 Task: Write a Python program to find the greatest common divisor (GCD) of two numbers.
Action: Mouse moved to (72, 4)
Screenshot: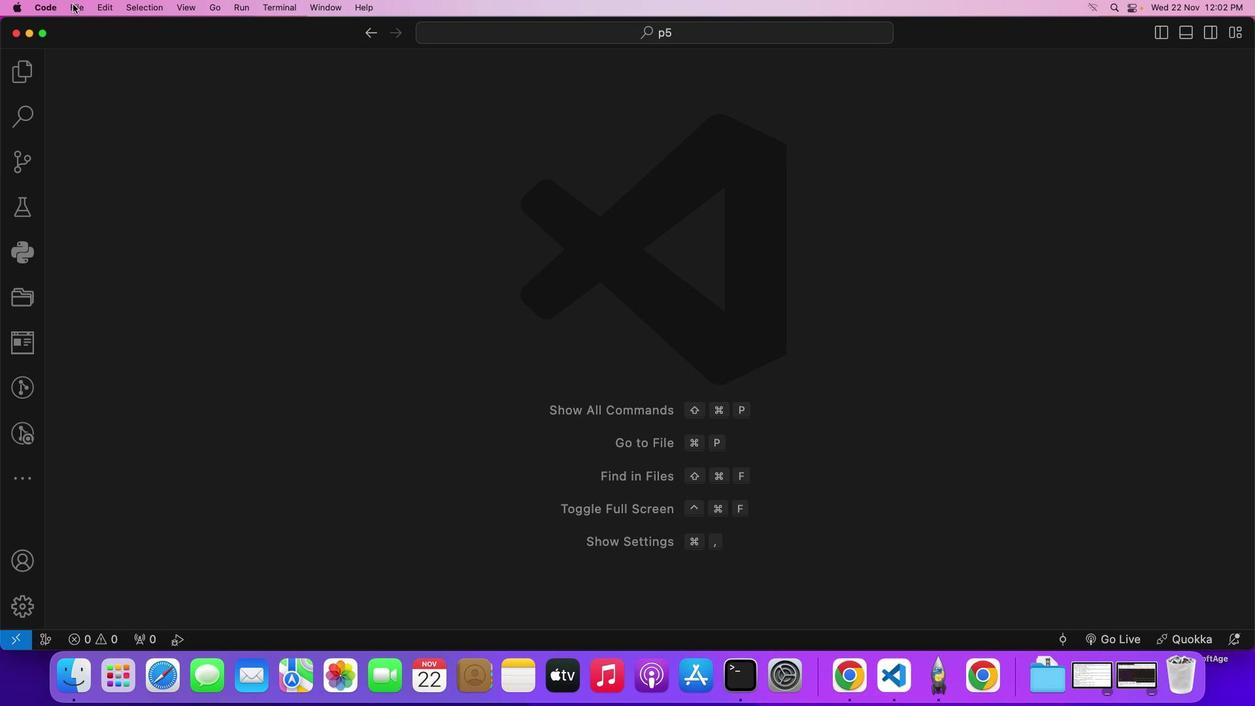 
Action: Mouse pressed left at (72, 4)
Screenshot: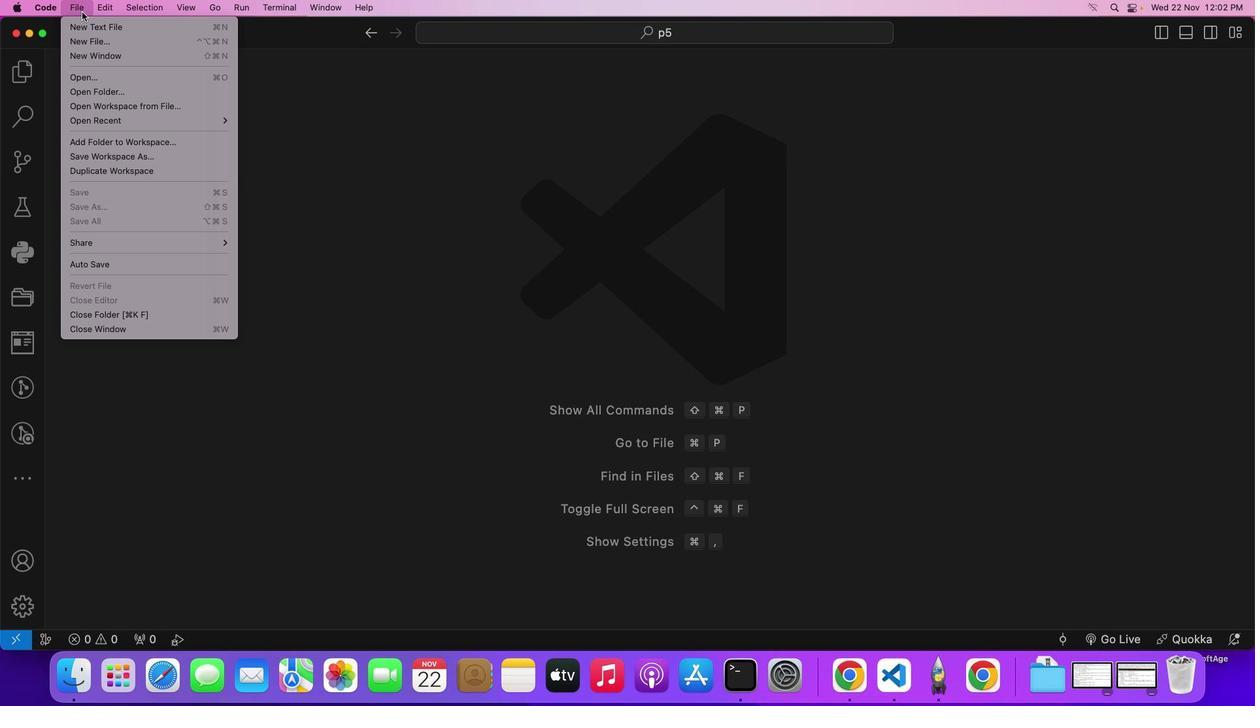 
Action: Mouse moved to (92, 24)
Screenshot: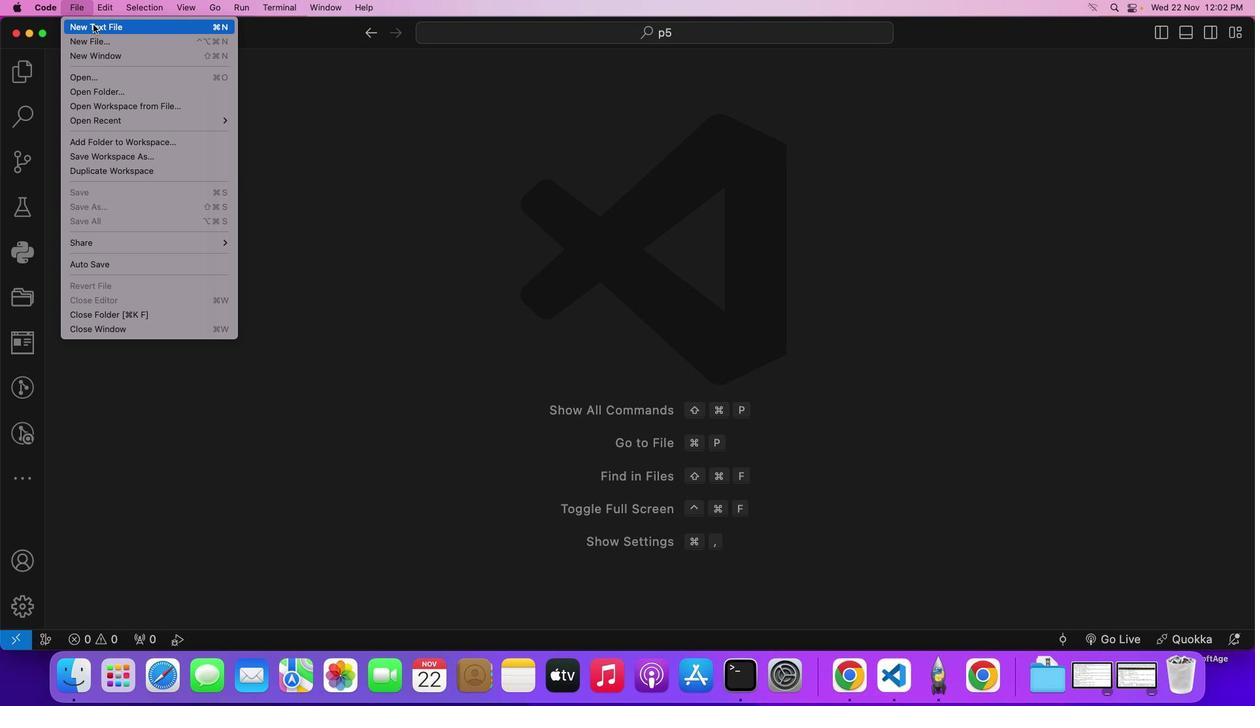 
Action: Mouse pressed left at (92, 24)
Screenshot: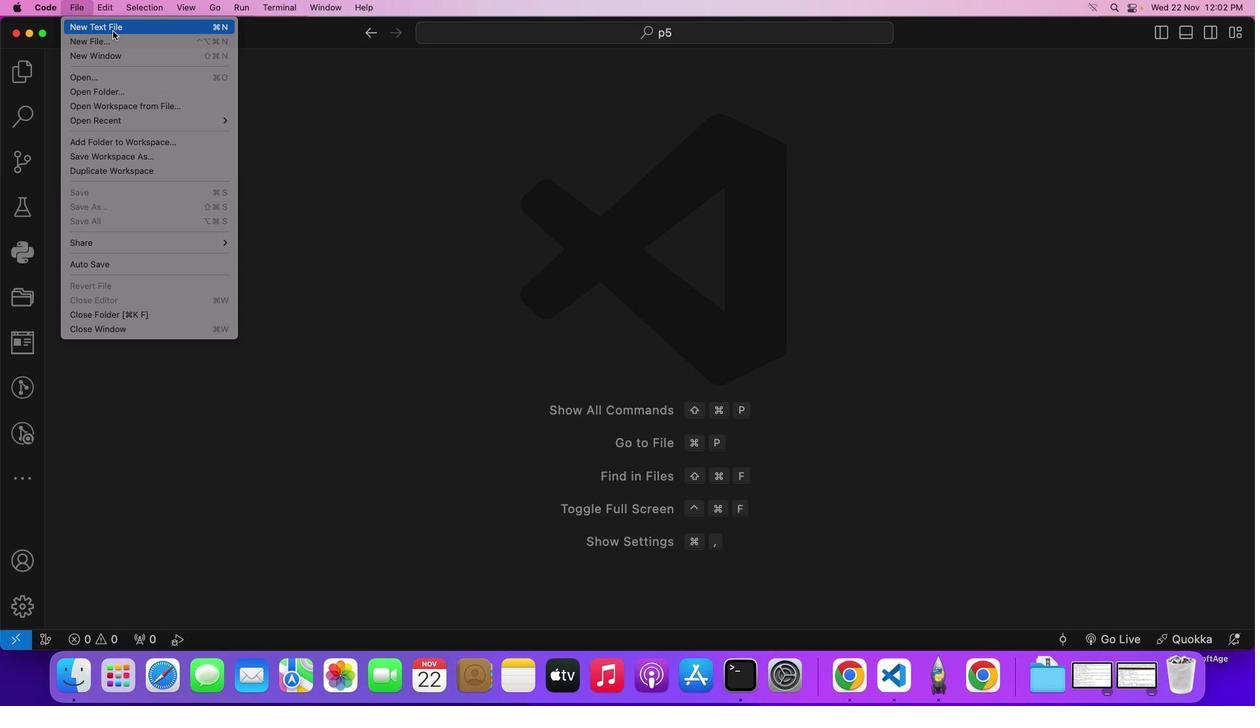 
Action: Mouse moved to (310, 467)
Screenshot: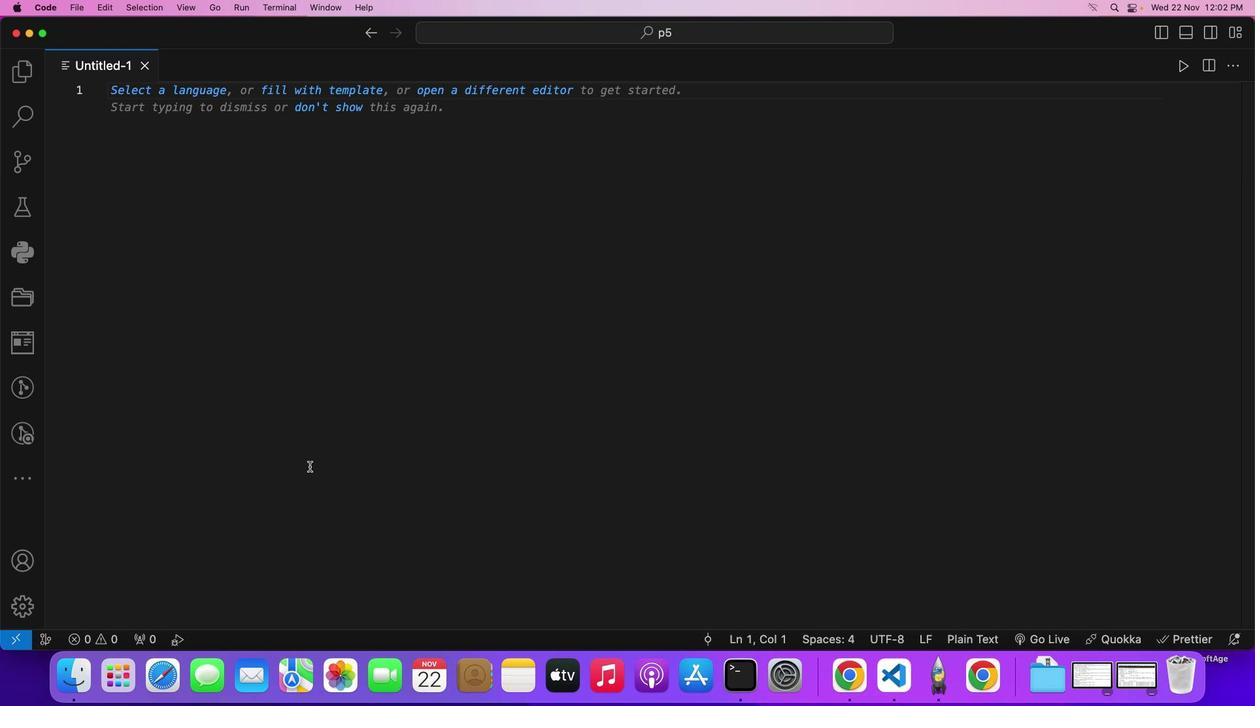 
Action: Key pressed Key.cmd's'
Screenshot: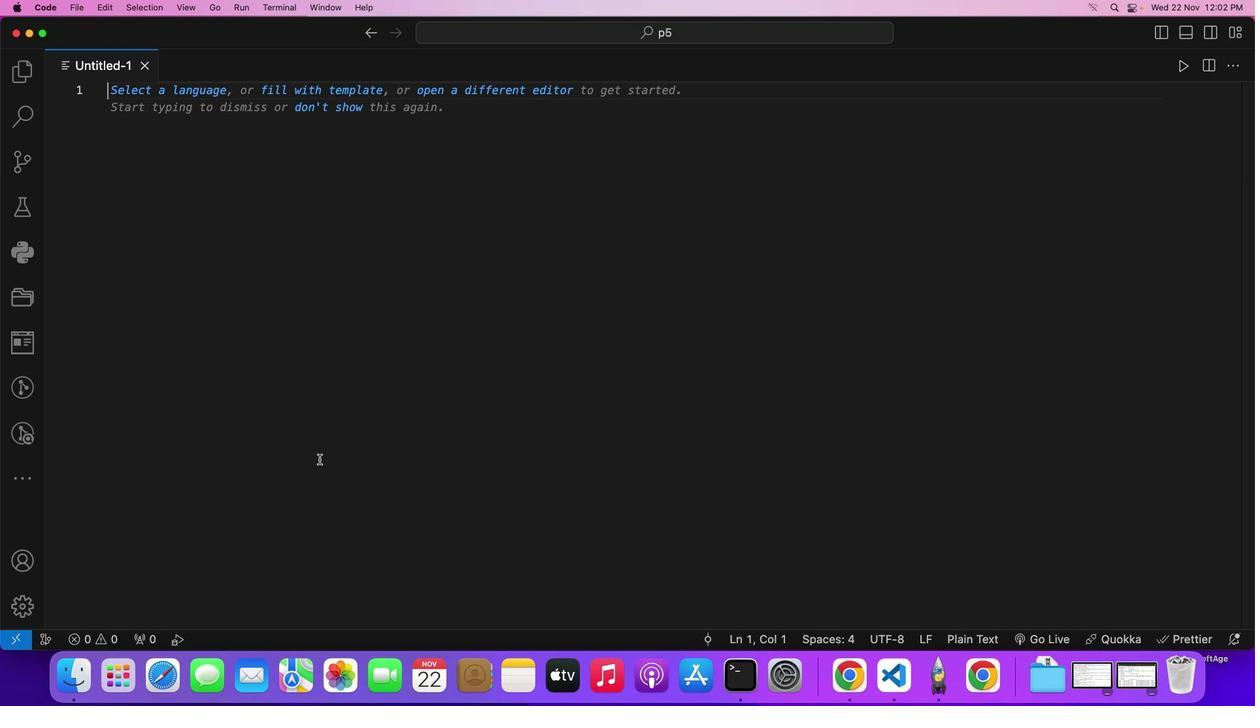 
Action: Mouse moved to (634, 274)
Screenshot: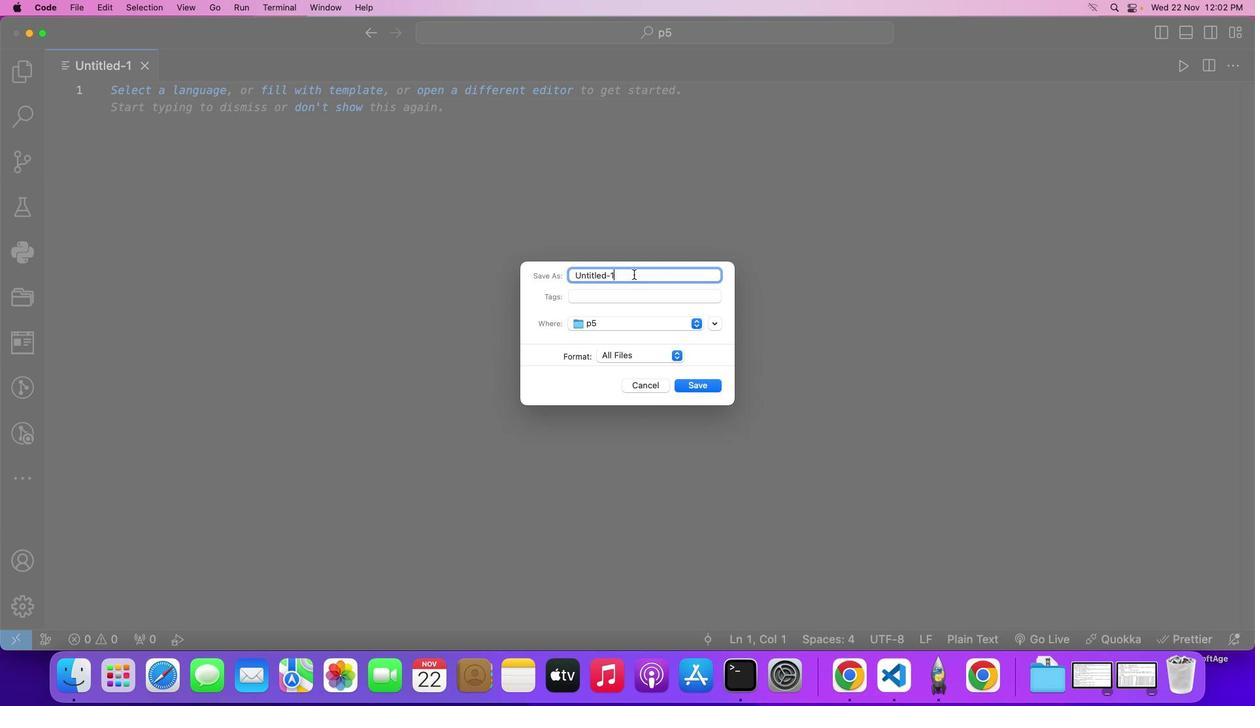 
Action: Mouse pressed left at (634, 274)
Screenshot: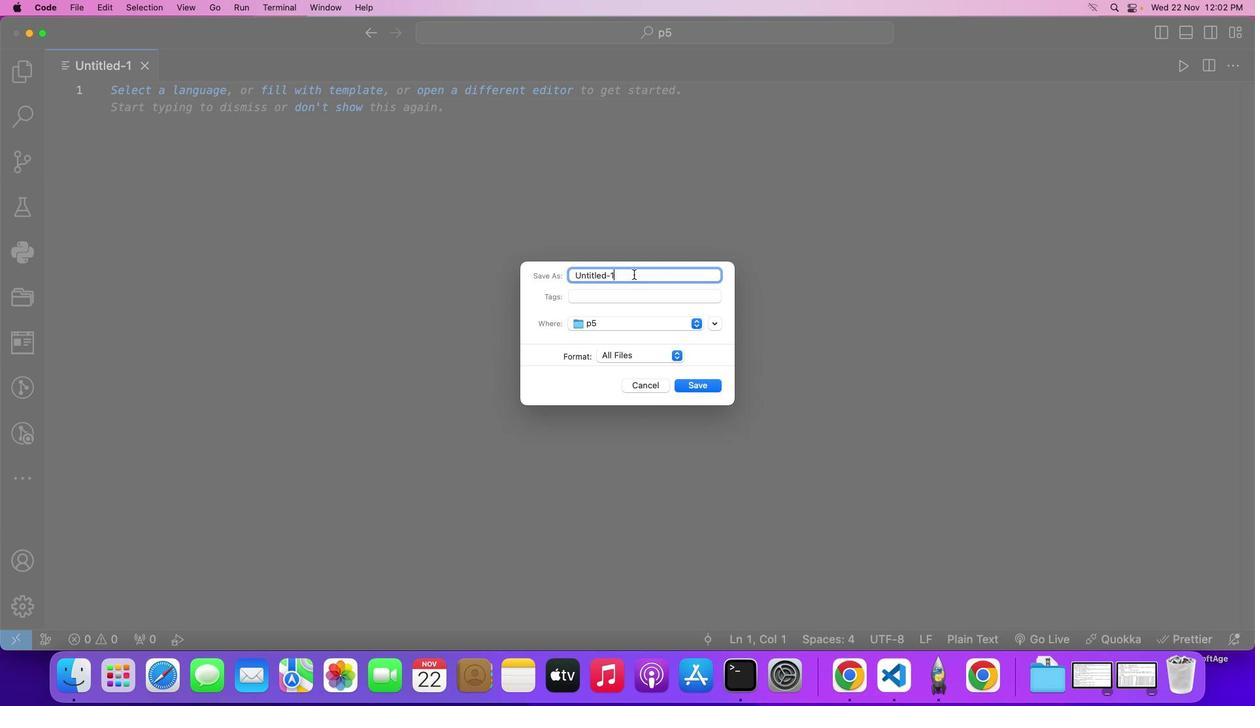 
Action: Key pressed Key.backspaceKey.backspaceKey.backspaceKey.backspaceKey.backspaceKey.backspaceKey.backspaceKey.backspaceKey.backspaceKey.backspaceKey.backspaceKey.shift_r'D''e''m''o'Key.shift_rKey.shift_r'G'Key.shift_r'C''D'Key.shift_rKey.shift_r'N''u''m''b''e''r''.''p''y'Key.enter'd''e''f'Key.space'f''i''n''d'Key.shift_r'_''g''c''d'Key.shift_r'(''a'','Key.space'b'Key.rightKey.shift_r':'Key.enter'w''h''i''l''e'Key.space'n'Key.backspace'b'Key.shift_r':'Key.enter'a'','Key.space'b'Key.space'='Key.space'b'','Key.space'a'Key.shift_r'%'Key.backspaceKey.spaceKey.shift_r'%'Key.space'b'Key.enterKey.enterKey.backspace'r''e''t''u''r''n'Key.space'a'Key.enterKey.enterKey.enter'd''e''f'Key.space'g''e''t'Key.shift_r'_''u''s''e''r'Key.shift_r'_''i''n''p''u''t'Key.shift_r'('Key.rightKey.shift_r':'Key.enter'w''j''o'';''e'Key.backspaceKey.backspaceKey.backspaceKey.backspace'h''i''l''e'Key.spaceKey.shift_r'T''r''u''e'Key.shift_r':'Key.enter't''r''u'Key.backspace'y'Key.shift_r':'Key.enter'n''u''m''1'Key.space'='Key.space'i''n''t'Key.shift_r'(''i''n''p''u''t'Key.shift_r'('Key.shift_r'"'Key.shift_r'E''n''t''e''r'Key.space't''h''e'Key.space'f''i''r''s''t'Key.space'n''u''m''b''e''r'Key.shift_r':'Key.spaceKey.rightKey.rightKey.rightKey.enter'n''u''m''2'Key.space'='Key.space'i''n''t'Key.shift_r'(''i''n''p''u''t'Key.shift_r'('Key.shift_r'"'Key.shift_r'E''n''t''e''r'Key.space't''h''e'Key.space's''e''c''o''n''d'Key.space'n''u''m''b''e''r'Key.shift_r':'Key.spaceKey.rightKey.rightKey.rightKey.enter'r''e''t''u''r''n'Key.space'n''u''m''1'Key.space'n'Key.backspaceKey.backspace','Key.space'n''u''m''2'Key.enterKey.enter'e''x''p'Key.backspace'c''e''p''t'Key.spaceKey.shift_r'V''a''l''u''e'Key.shift_r'E''r''r''o''r'Key.shift_r':'Key.enter'p''r''i''n''t'Key.shift_r'('Key.shift_r'"'Key.shift_r'I''n''v''a''l''i''d'Key.space'i''n''p''u''t''.'Key.spaceKey.shift_r'P''l''e''a''s''e'Key.space'e''n''t''e''r'Key.space'v''a''l''i''d'Key.space'i''n''t''e''g''e''r''s''.'Key.rightKey.rightKey.enterKey.enterKey.backspaceKey.backspaceKey.backspace'd''e''f'Key.space'm''a''i''n'Key.shift_r'('Key.rightKey.shift_r':'Key.enter'p''r''i''n''t'Key.shift_r'('Key.shift_r'G'Key.backspaceKey.shift_r'"'Key.shift_r'G''r''e''a''t''e''s''t'Key.space'c''o''m''m''o''n'Key.spaceKey.shift_r'D''i''v''i''s''o''r'Key.spaceKey.shift_r'('Key.shift_r'G''C'Key.shift_r'G'Key.backspaceKey.shift_r'D'Key.rightKey.spaceKey.shift_r'C''a''l''c''u''l''a''t''o''r'Key.rightKey.rightKey.enter'n''u''m''1'Key.spaceKey.backspace','Key.space'u''m'Key.backspaceKey.backspace'n''u''m''2'Key.space'='Key.space'g''e''t'Key.shift_r'_''u''s''e''r'Key.shift_r'_''i''n''p''u''t'Key.shift_r'('Key.rightKey.enterKey.enter'i''f'Key.space'n''u''m''1'Key.spaceKey.shift_r'<'Key.space'0'Key.space'o''r'Key.space'n''u''m''2'Key.spaceKey.shift_r'<'Key.space'0'Key.shift_r':'Key.enter'p''r''i''n''t'Key.shift_r'('Key.shift_r'"'Key.shift_r'P''l''e''a''s''e'Key.space'e''n''t''e''r'Key.space'n''o''n''-''n''e''g''a''t''i''v''e'Key.space'i''n''t''e''g''e''r''s''.'Key.rightKey.rightKey.enterKey.backspace'e''l''s''e'Key.shift_r':'Key.enter'g''c''d'Key.space'='Key.space'f''i''n''d'Key.shift_r'_''g''c''d''d'Key.backspaceKey.shift_r'(''n''u''m''1'','Key.space'n''u''m''2'Key.rightKey.enter'p''r''i''n''t'Key.shift_r'(''f'Key.shift_r'"'Key.shift_r'T''h''e'Key.spaceKey.shift_r'G''C''D'Key.space'o''f'Key.spaceKey.shift_r'{''n''u''m''1'Key.right'a'Key.backspaceKey.space'a''n''d'Key.spaceKey.shift_r'{''n''u''m''2'Key.rightKey.space'i''s'Key.shift_r':'Key.spaceKey.shift_r'{''g''c''d'Key.rightKey.rightKey.rightKey.enterKey.enterKey.backspaceKey.backspace'i''f'Key.shift_rKey.spaceKey.shift_r'_''_''n''a''m''e'Key.shift_r'_''_'Key.space'=''='Key.spaceKey.shift_r'"'Key.shift_r'_''_''m''a''i''n'Key.shift_r'_''_'Key.rightKey.shift_r':'Key.enter'm''a''i''n'Key.shift_r'('Key.rightKey.enter
Screenshot: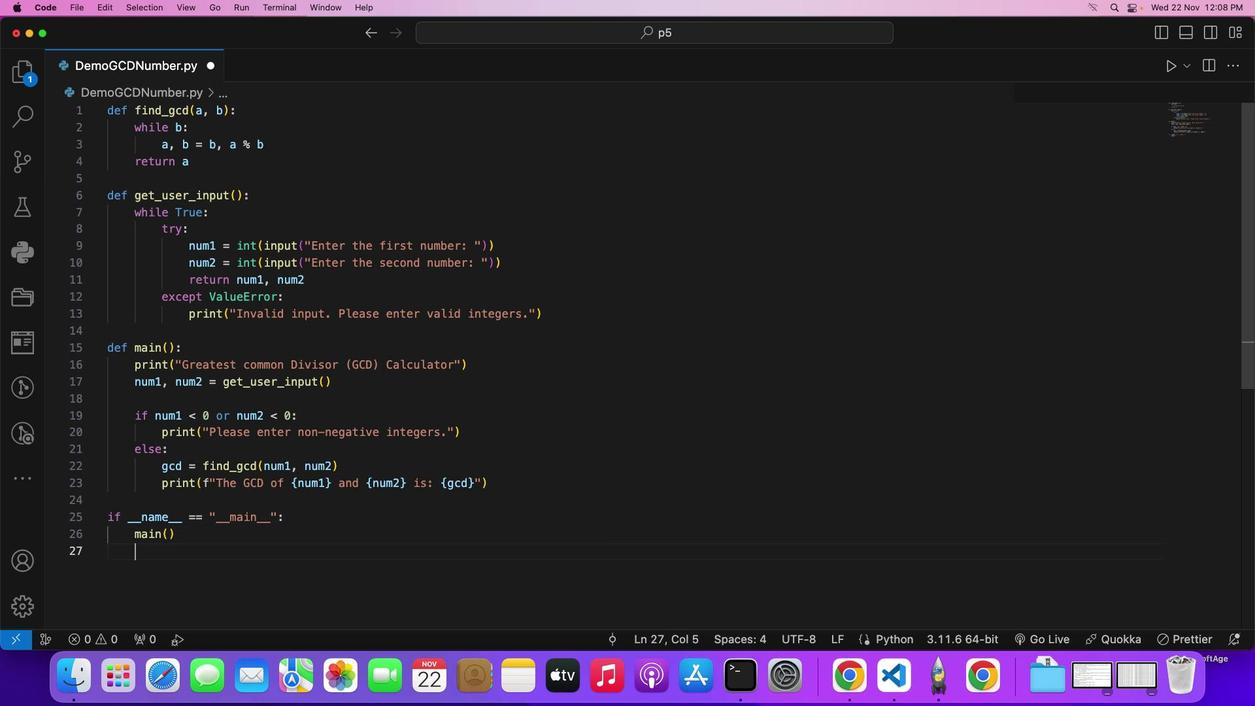 
Action: Mouse moved to (422, 403)
Screenshot: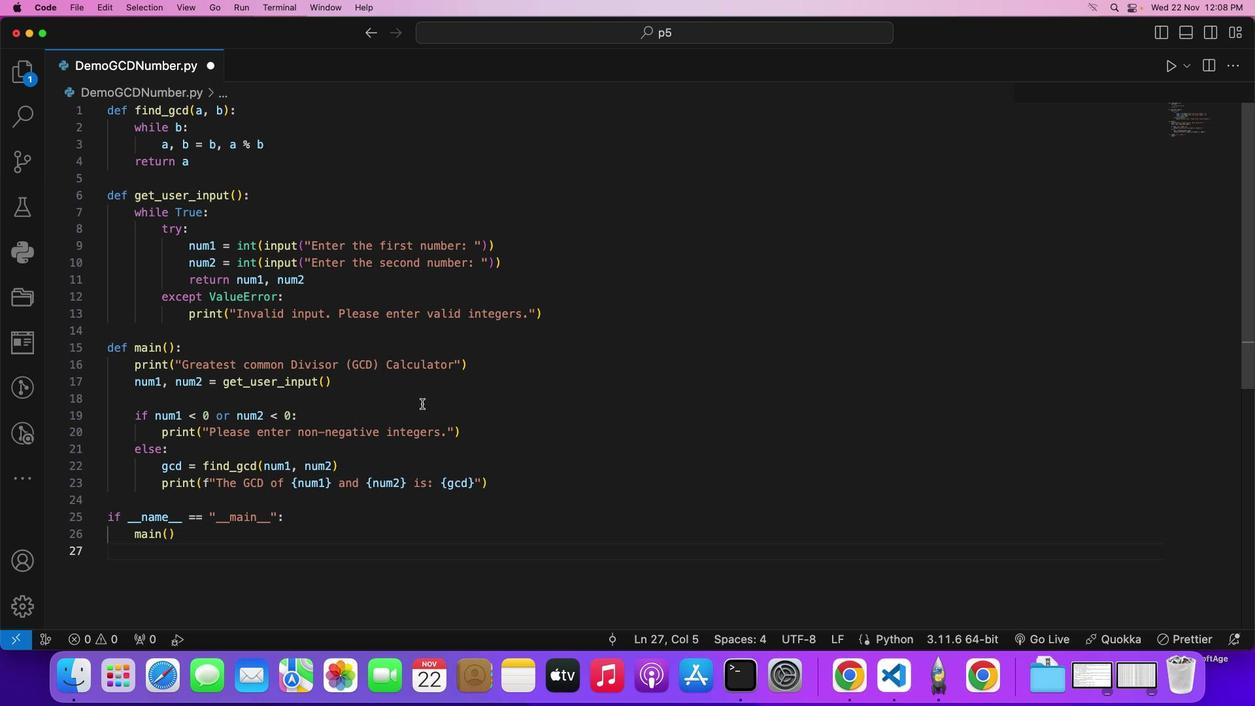 
Action: Key pressed Key.cmd
Screenshot: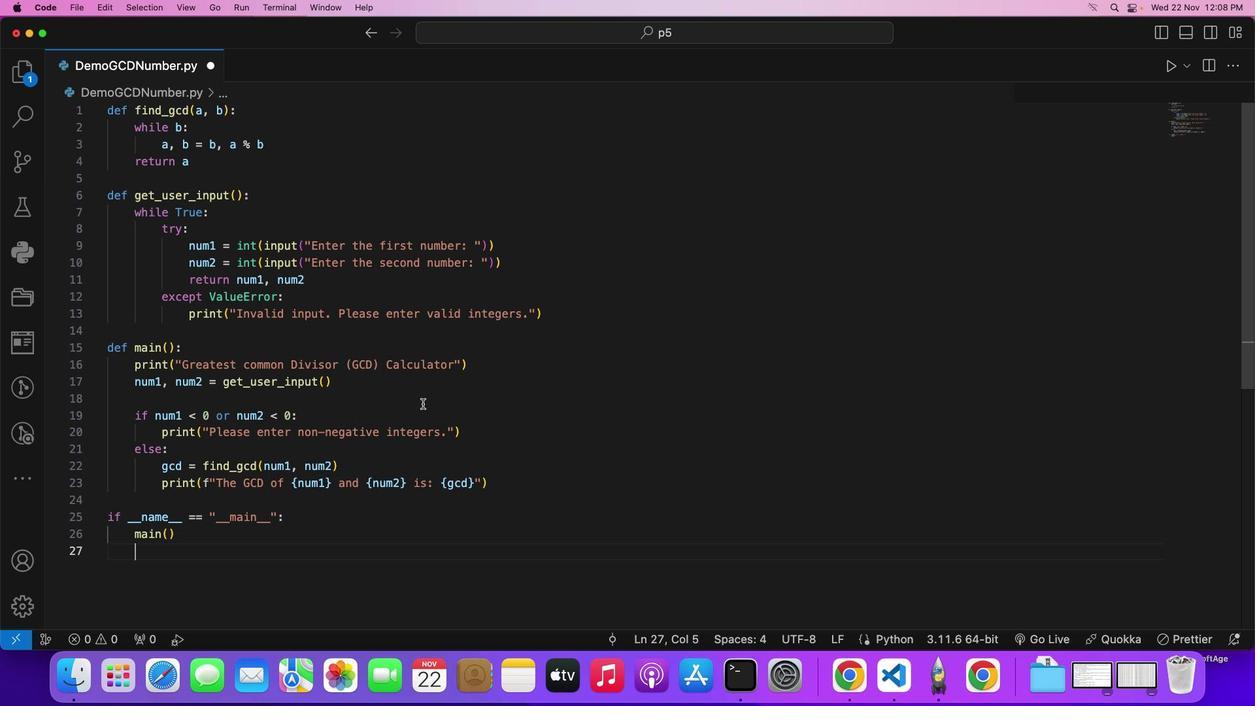
Action: Mouse moved to (423, 403)
Screenshot: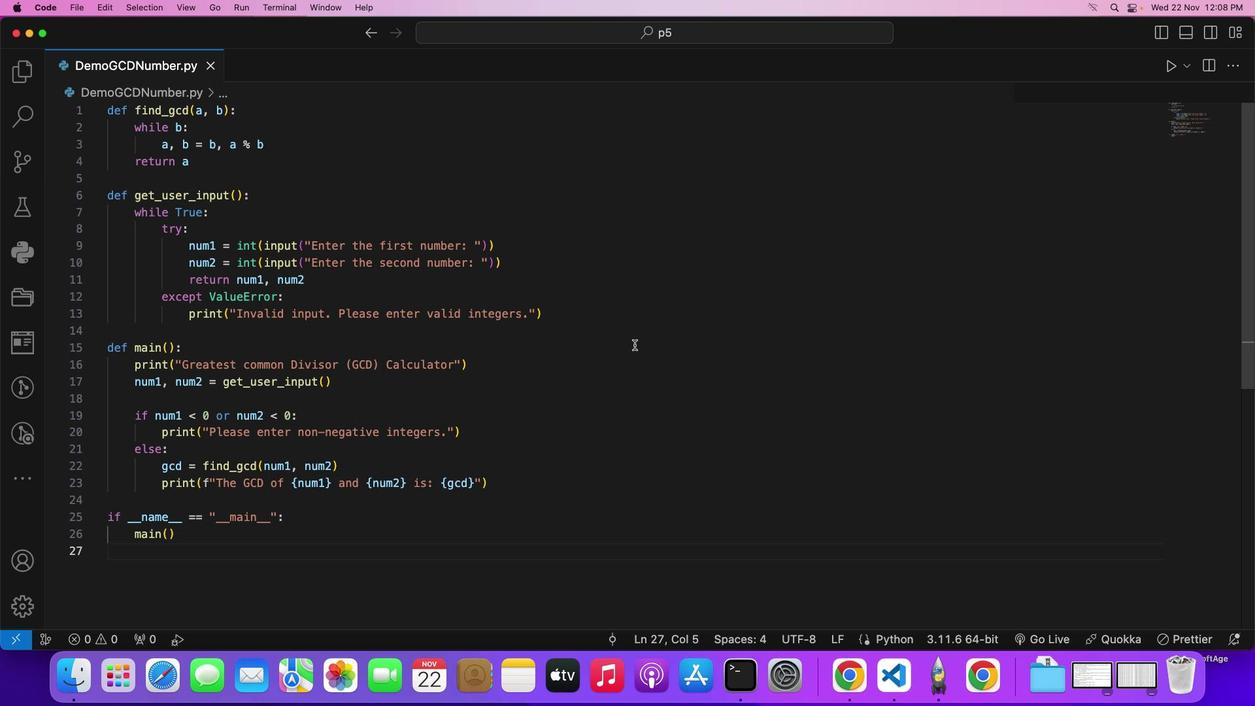 
Action: Key pressed 's'
Screenshot: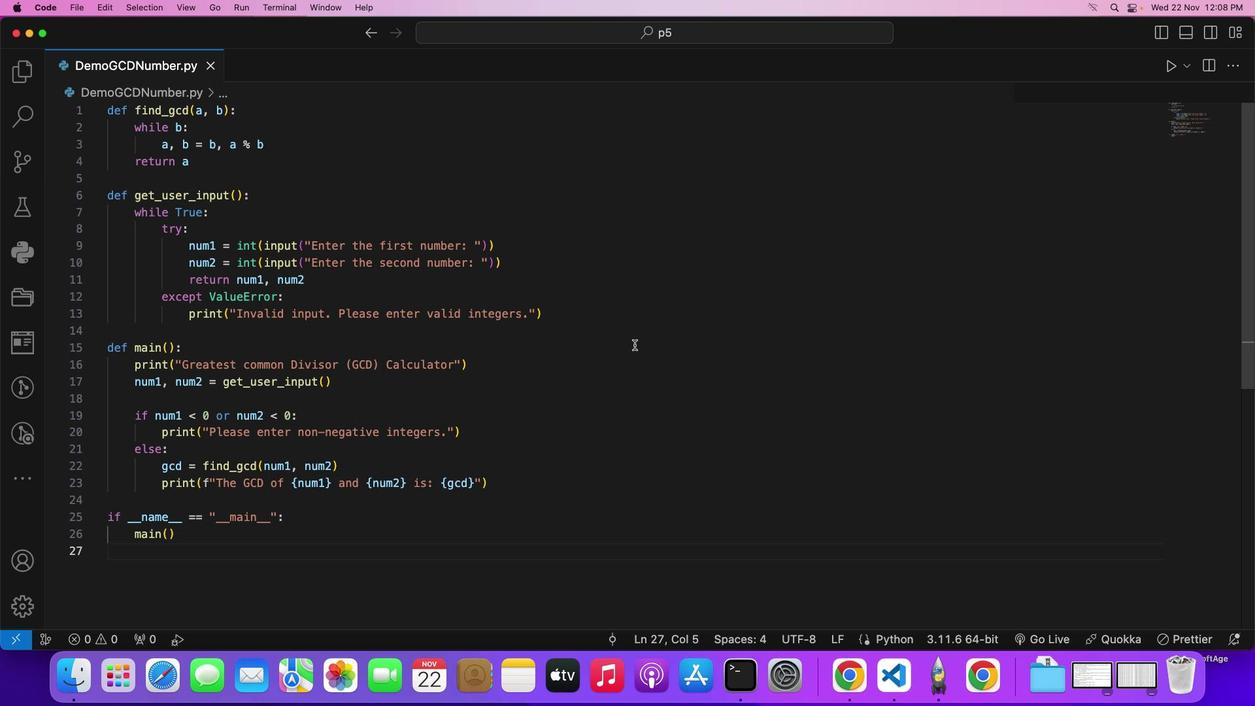 
Action: Mouse moved to (1166, 75)
Screenshot: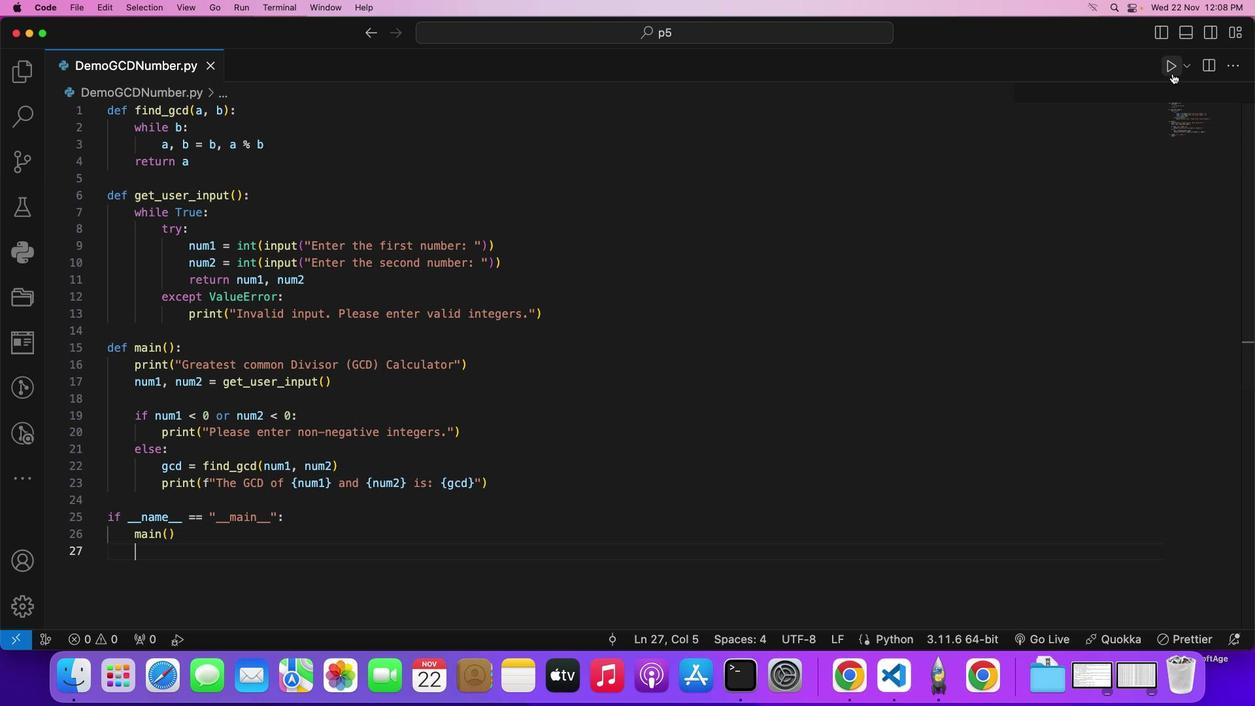 
Action: Key pressed Key.cmd
Screenshot: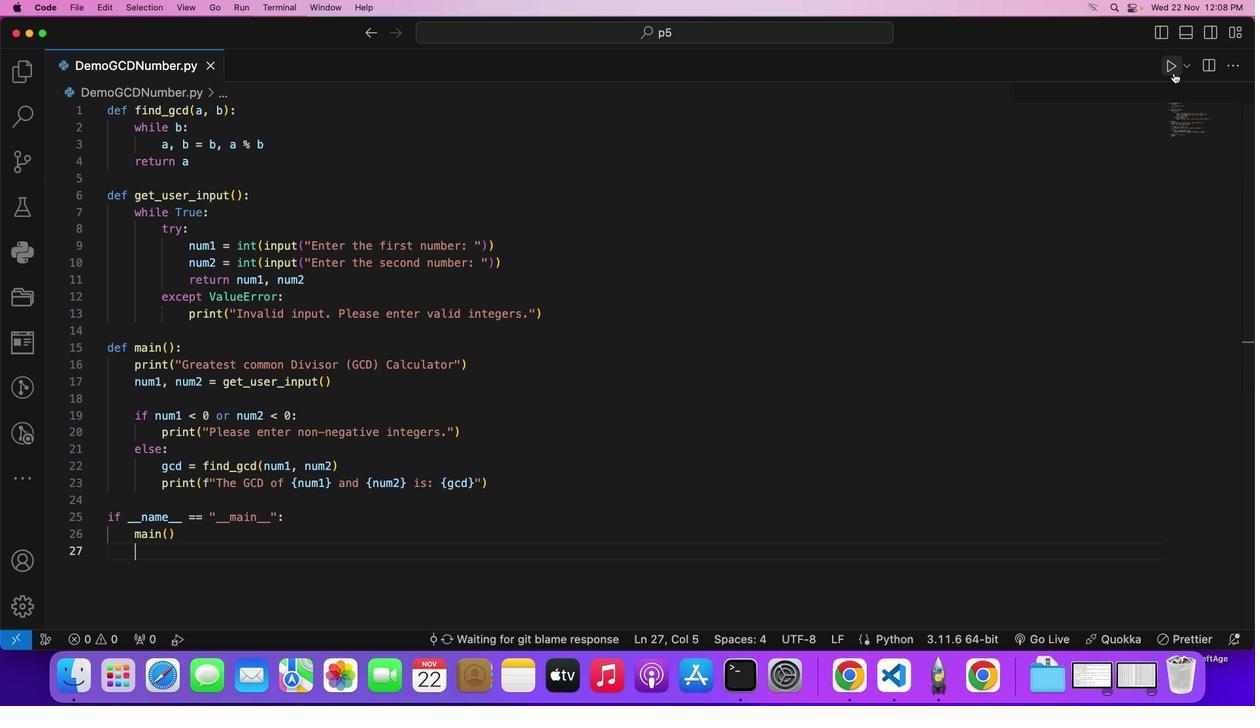 
Action: Mouse moved to (1166, 75)
Screenshot: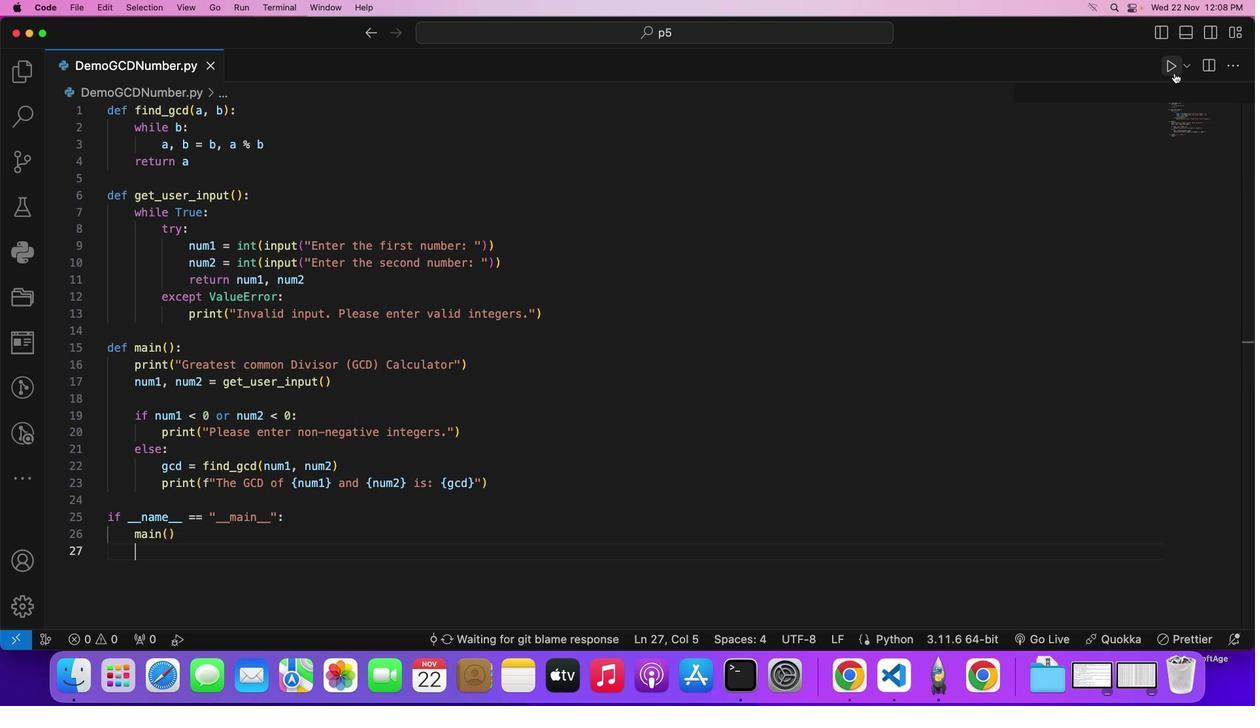 
Action: Key pressed 's'
Screenshot: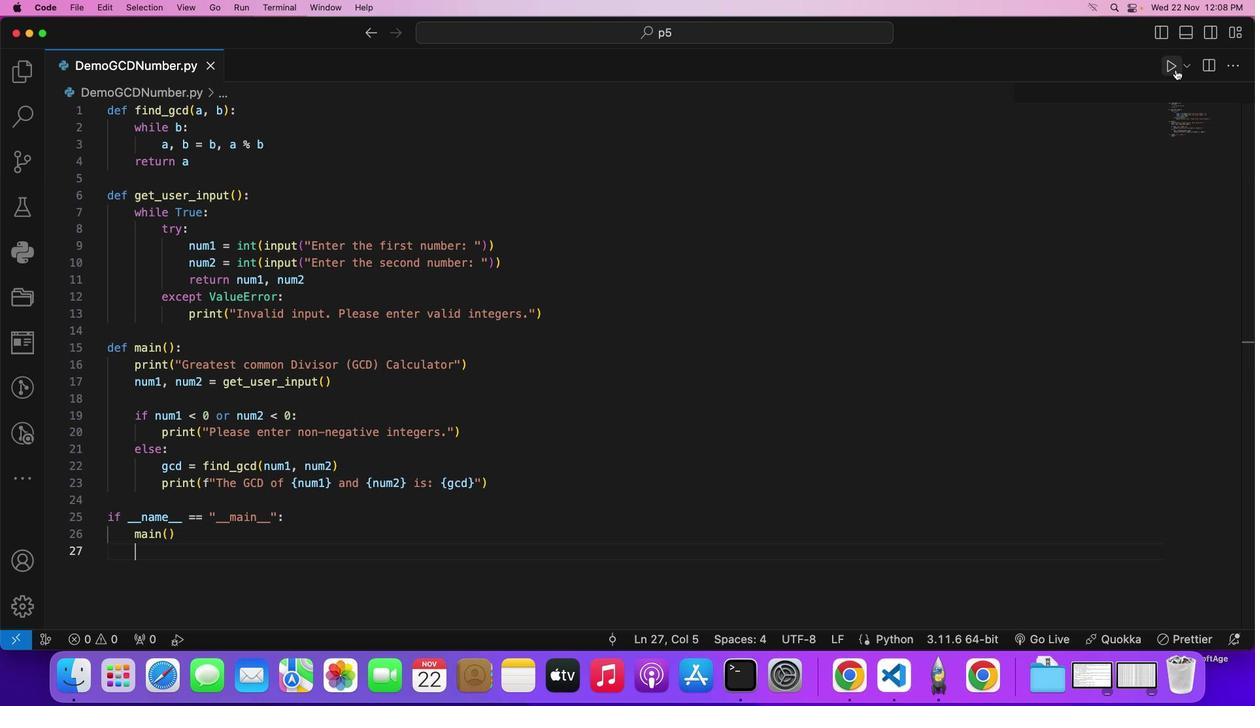 
Action: Mouse moved to (1182, 68)
Screenshot: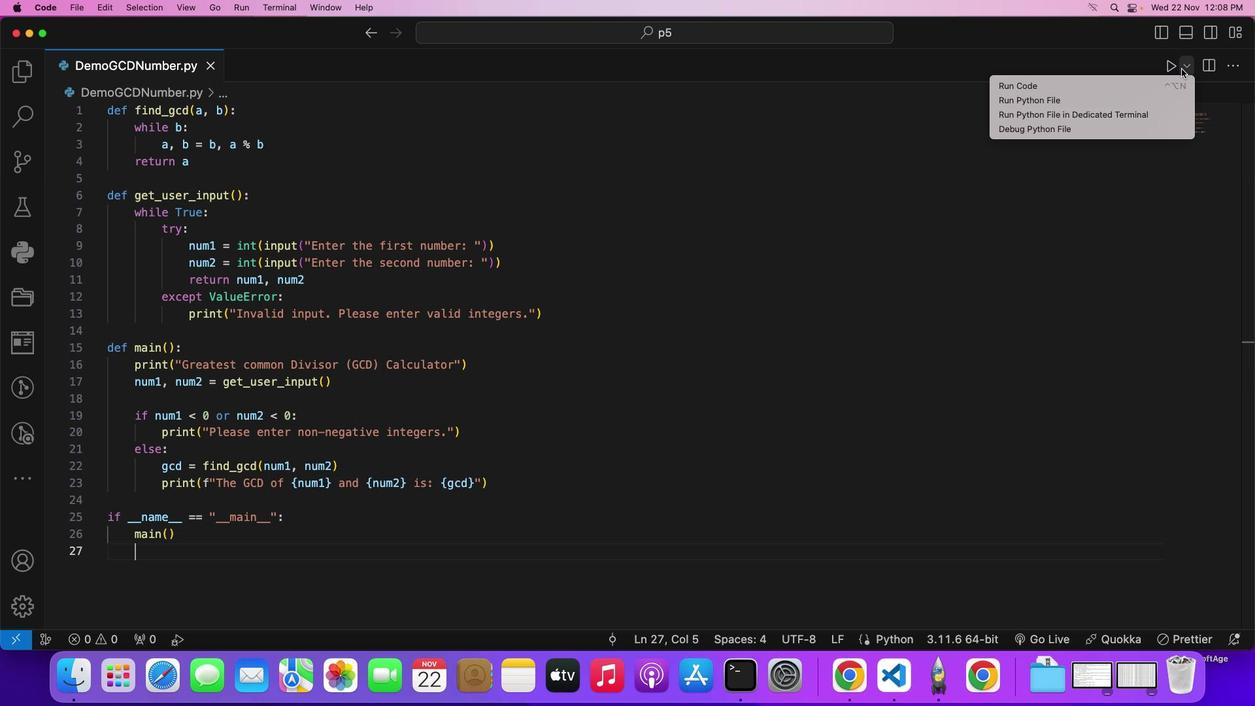 
Action: Mouse pressed left at (1182, 68)
Screenshot: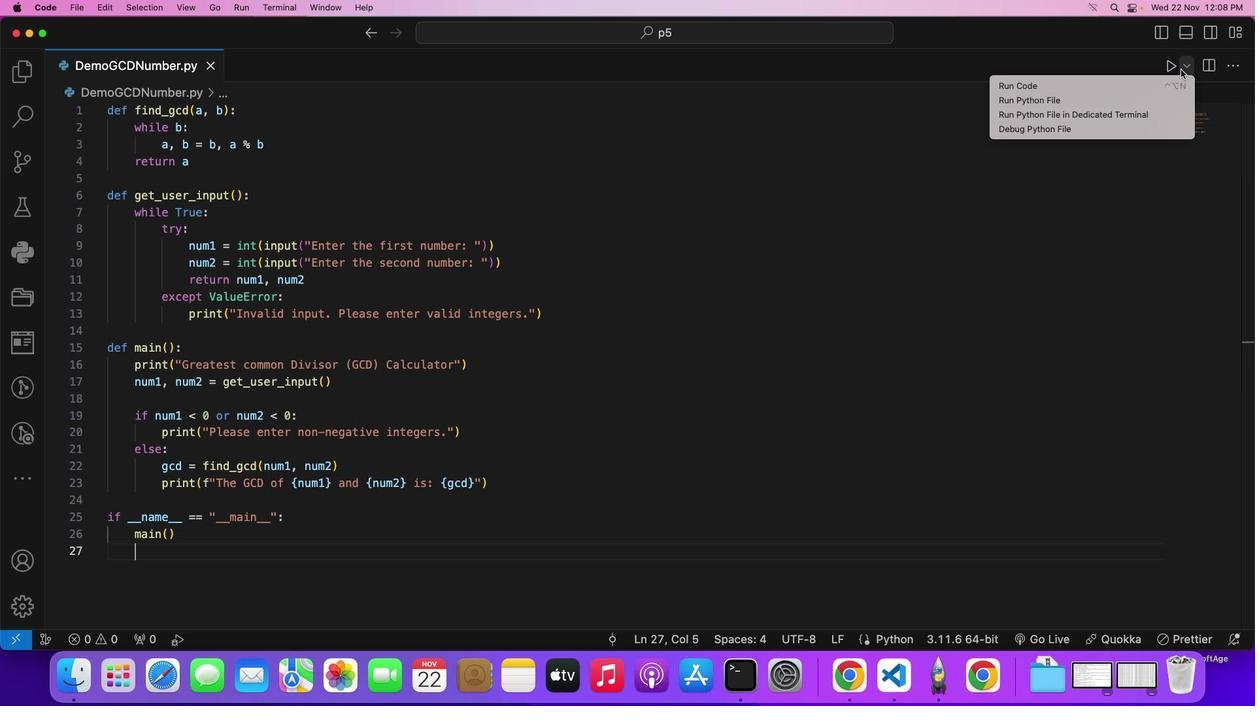 
Action: Mouse moved to (1159, 96)
Screenshot: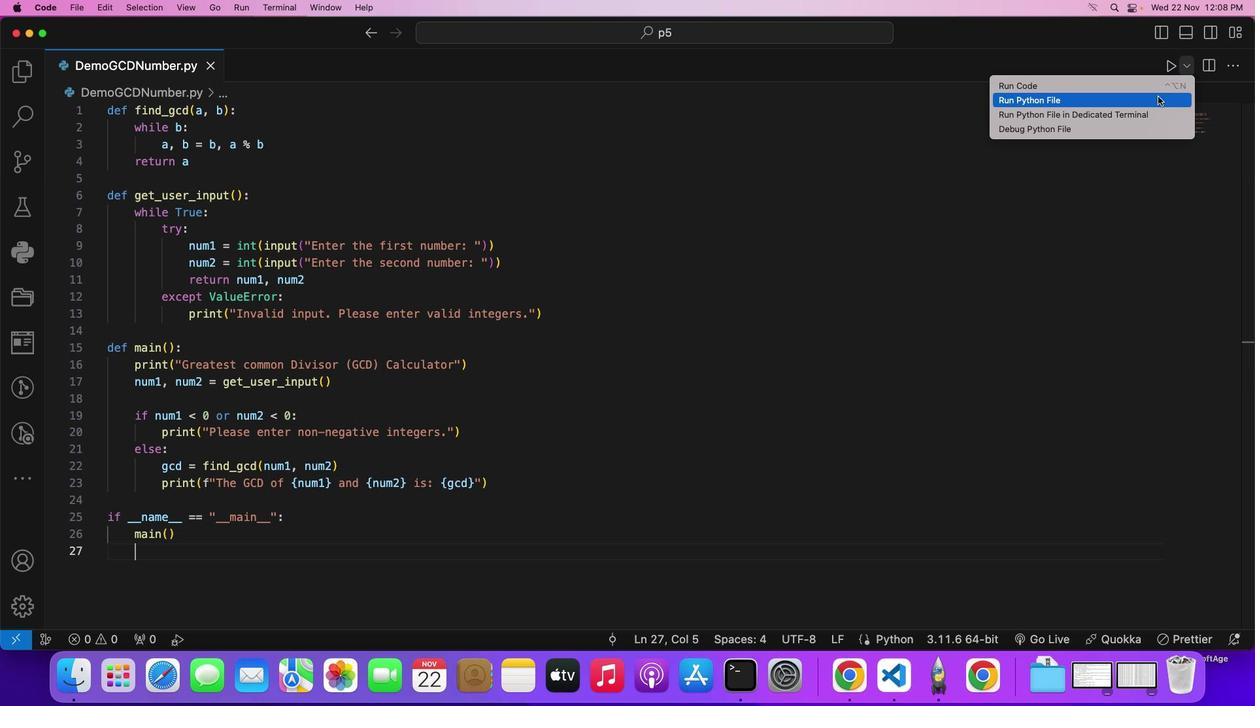 
Action: Mouse pressed left at (1159, 96)
Screenshot: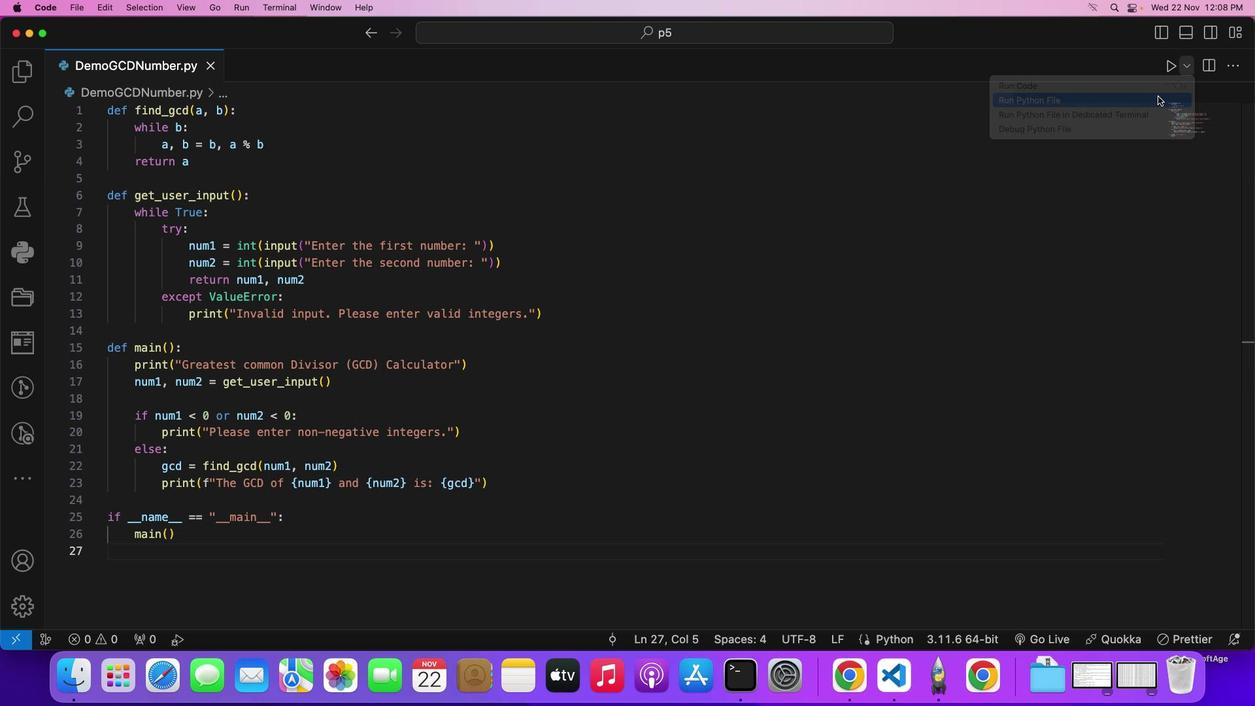 
Action: Mouse moved to (261, 459)
Screenshot: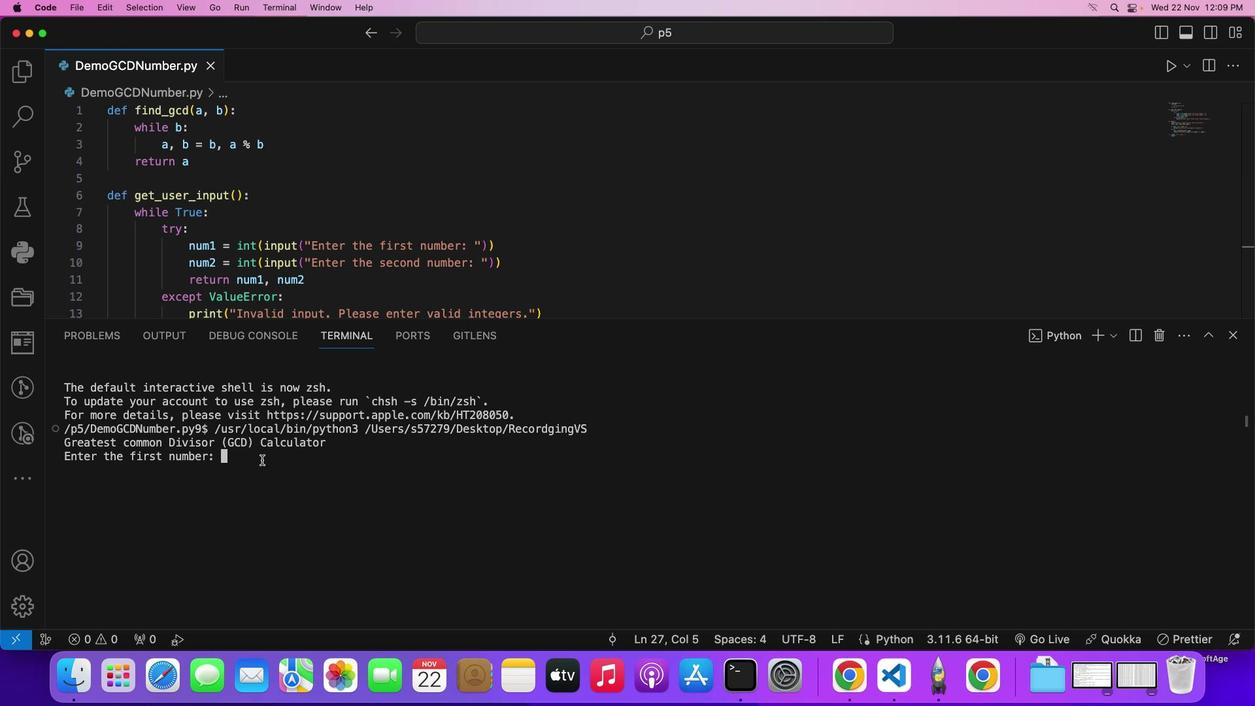 
Action: Mouse pressed left at (261, 459)
Screenshot: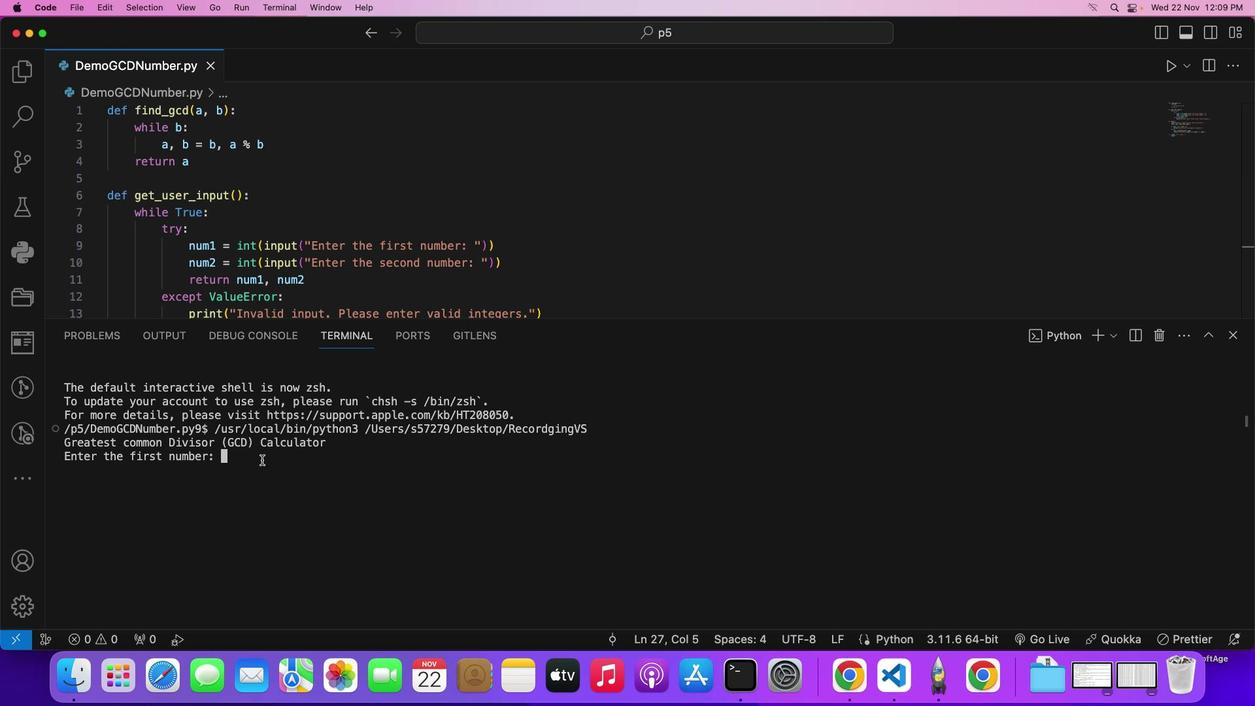 
Action: Mouse moved to (262, 460)
Screenshot: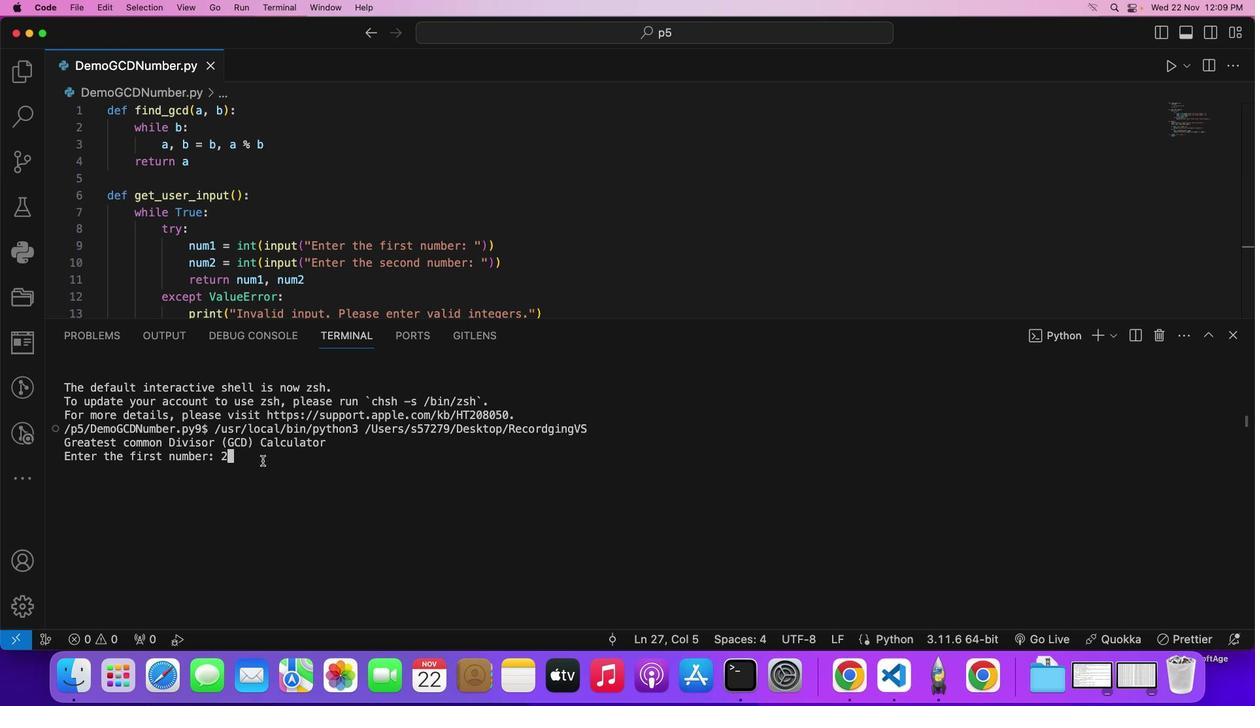 
Action: Key pressed '2'
Screenshot: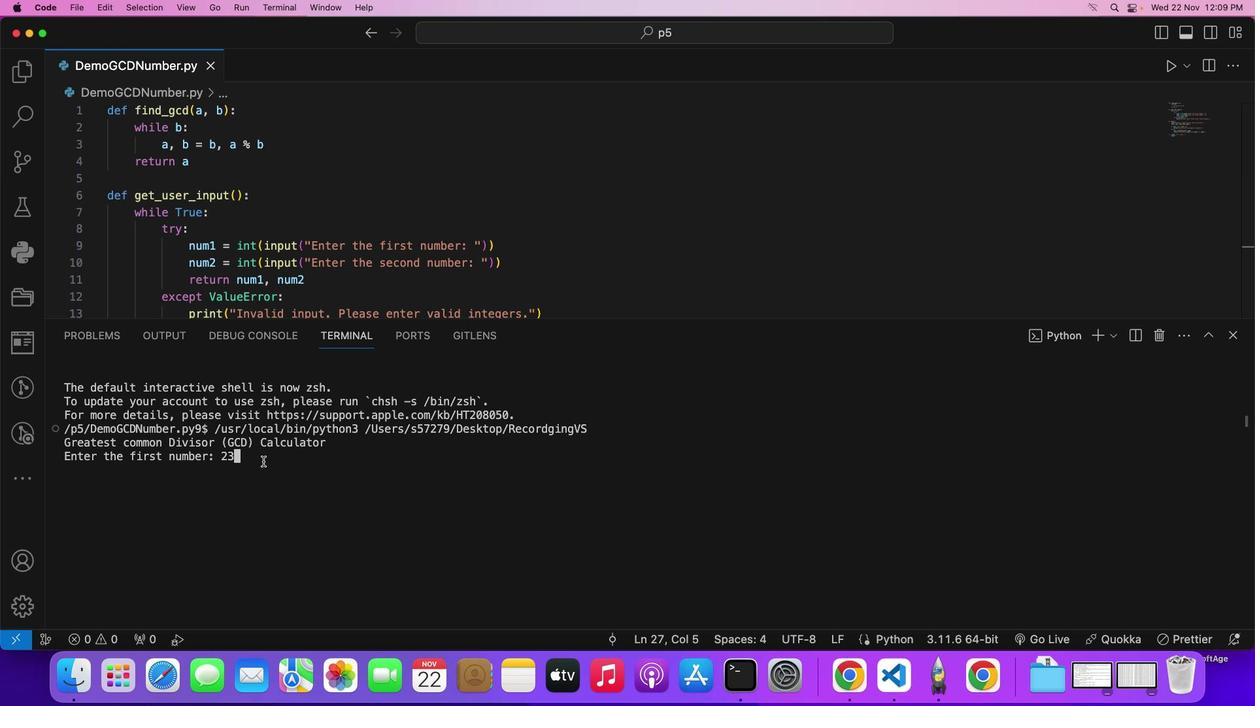 
Action: Mouse moved to (262, 461)
Screenshot: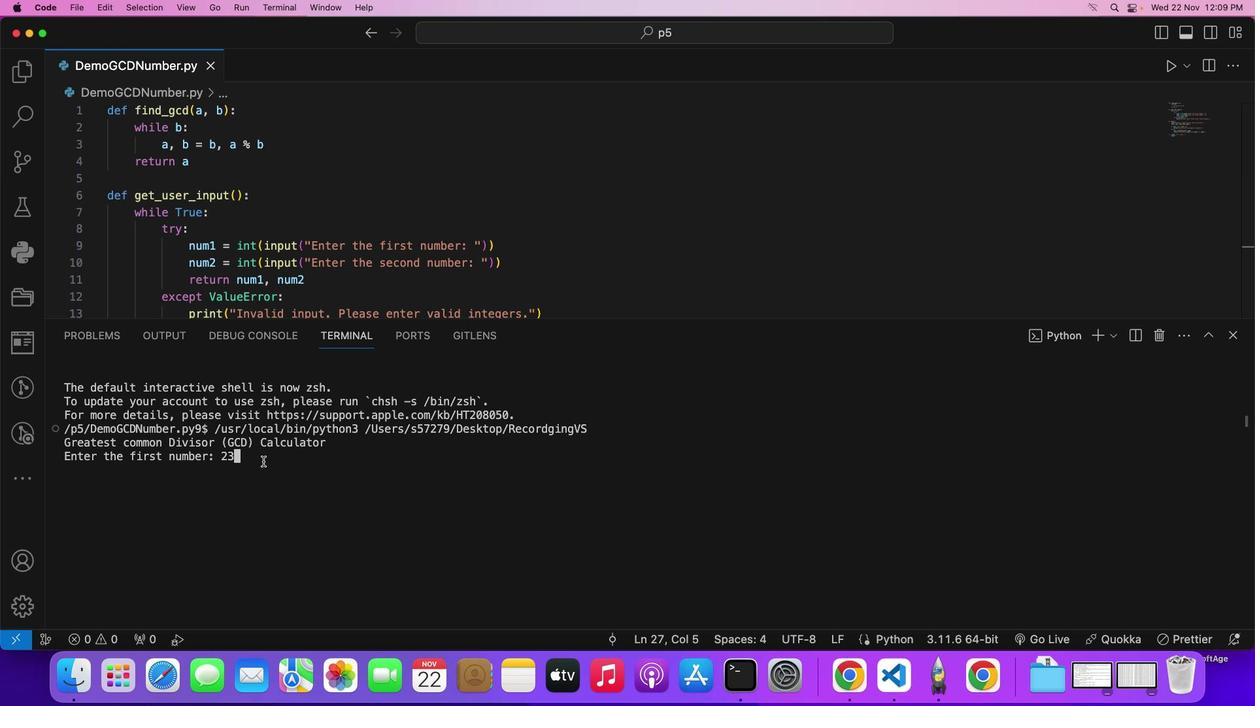 
Action: Key pressed '3'
Screenshot: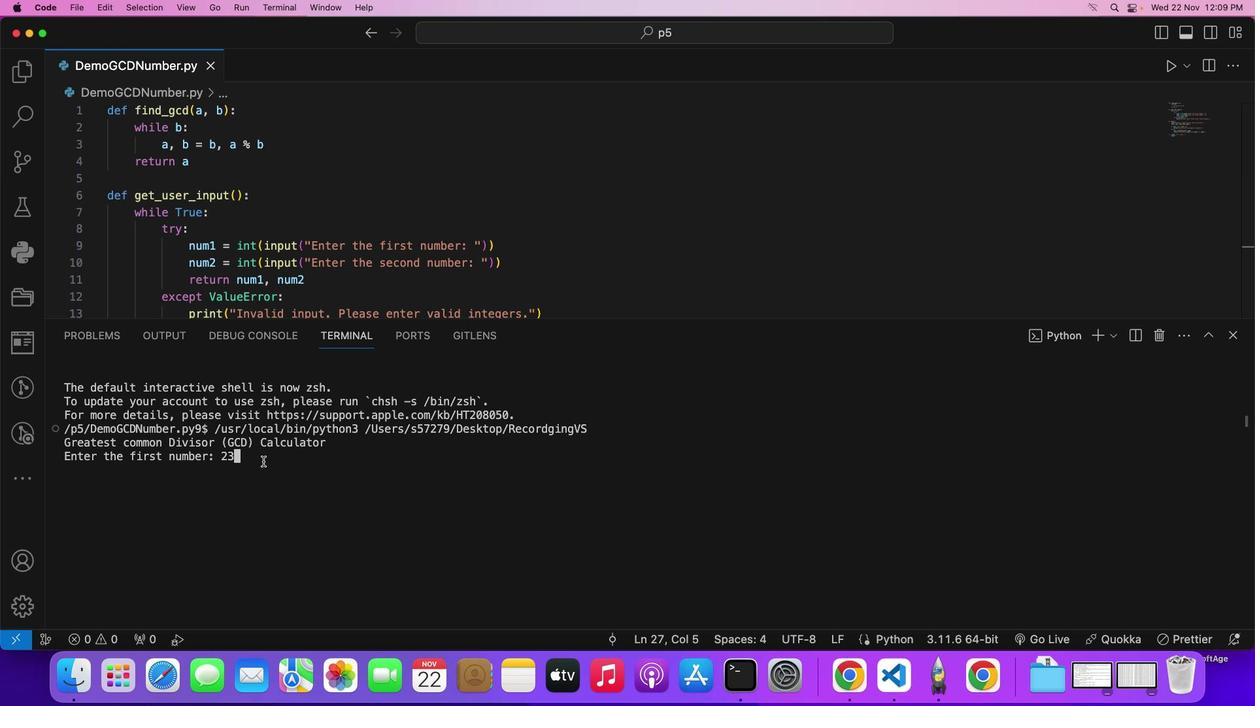 
Action: Mouse moved to (262, 461)
Screenshot: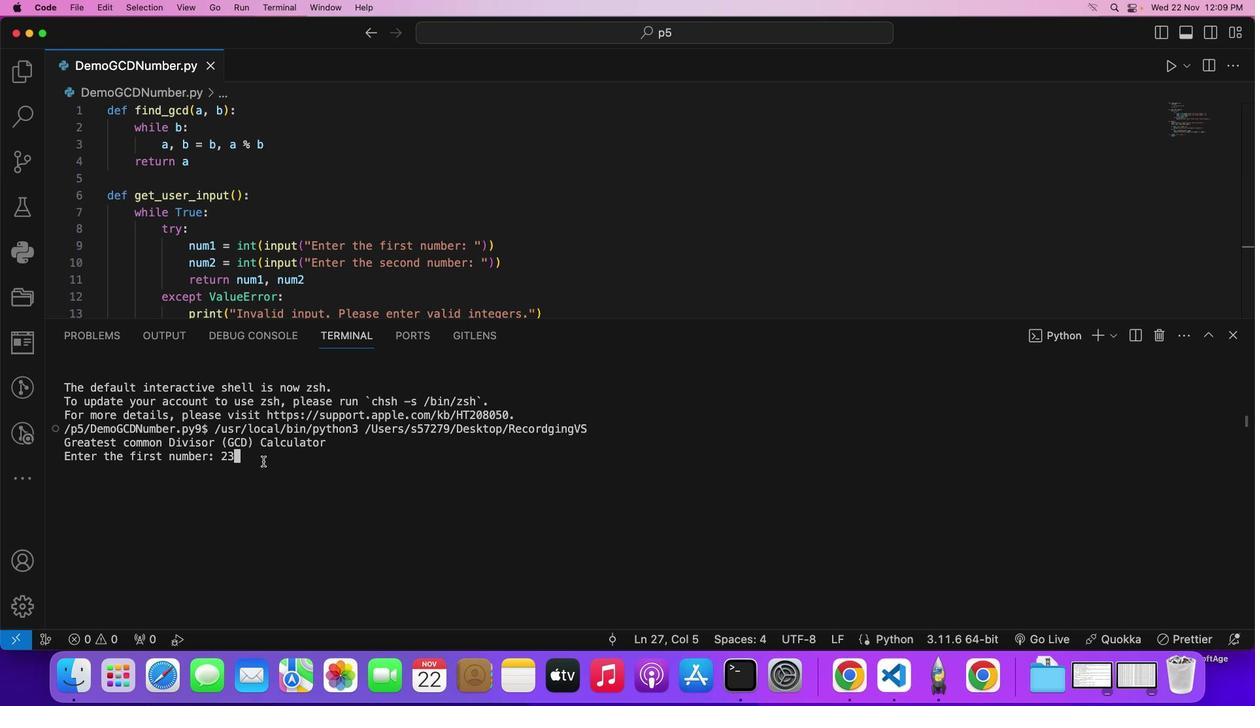 
Action: Key pressed Key.enter'4''5'Key.enter
Screenshot: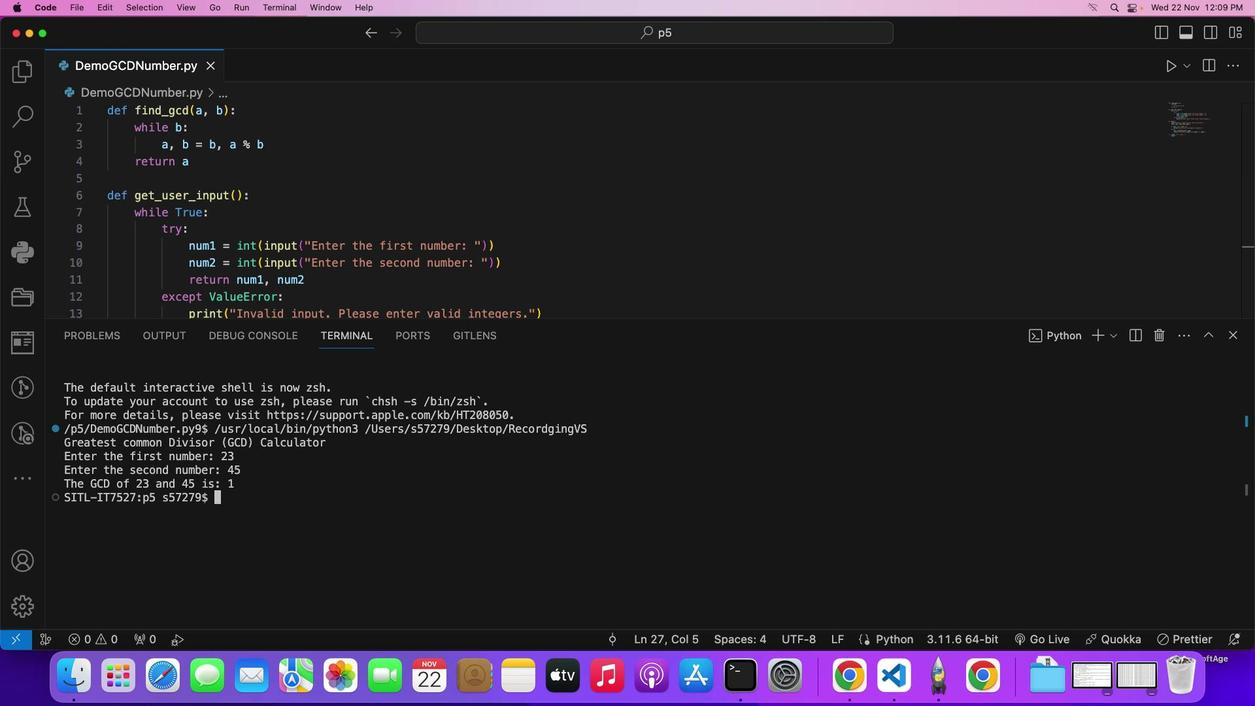 
